 Task: Add the task  Add support for multiple file formats in the app to the section Data Analysis Sprint in the project Vigilant and add a Due Date to the respective task as 2023/10/05.
Action: Mouse moved to (367, 490)
Screenshot: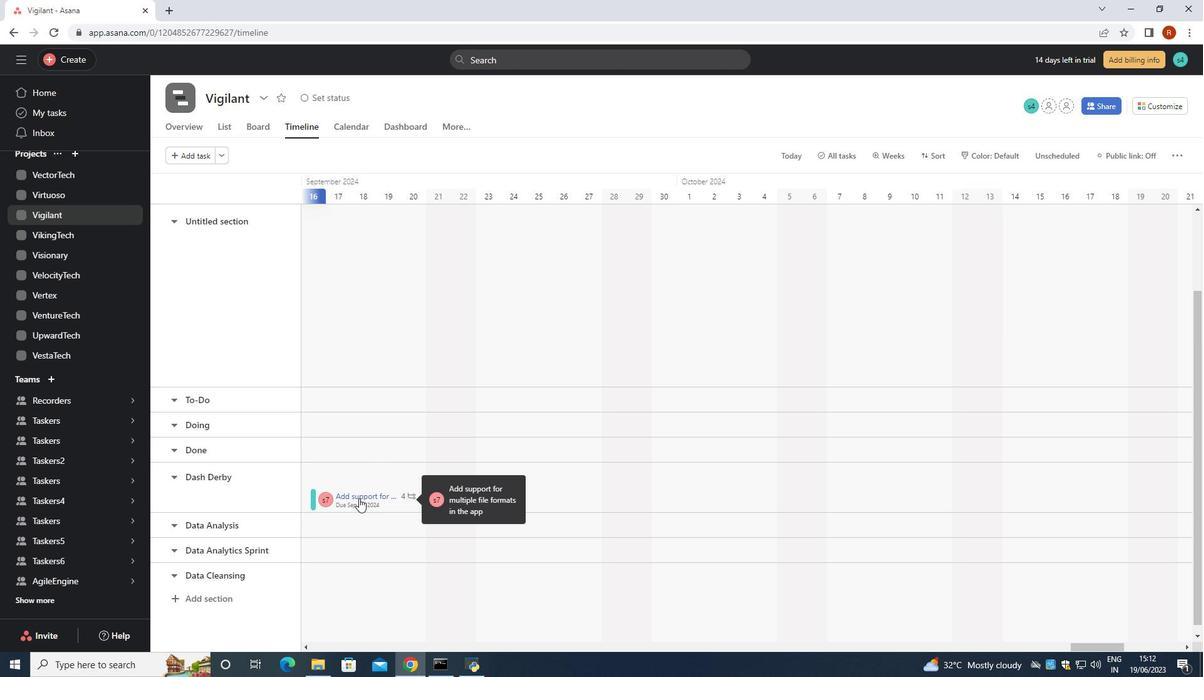 
Action: Mouse pressed left at (367, 490)
Screenshot: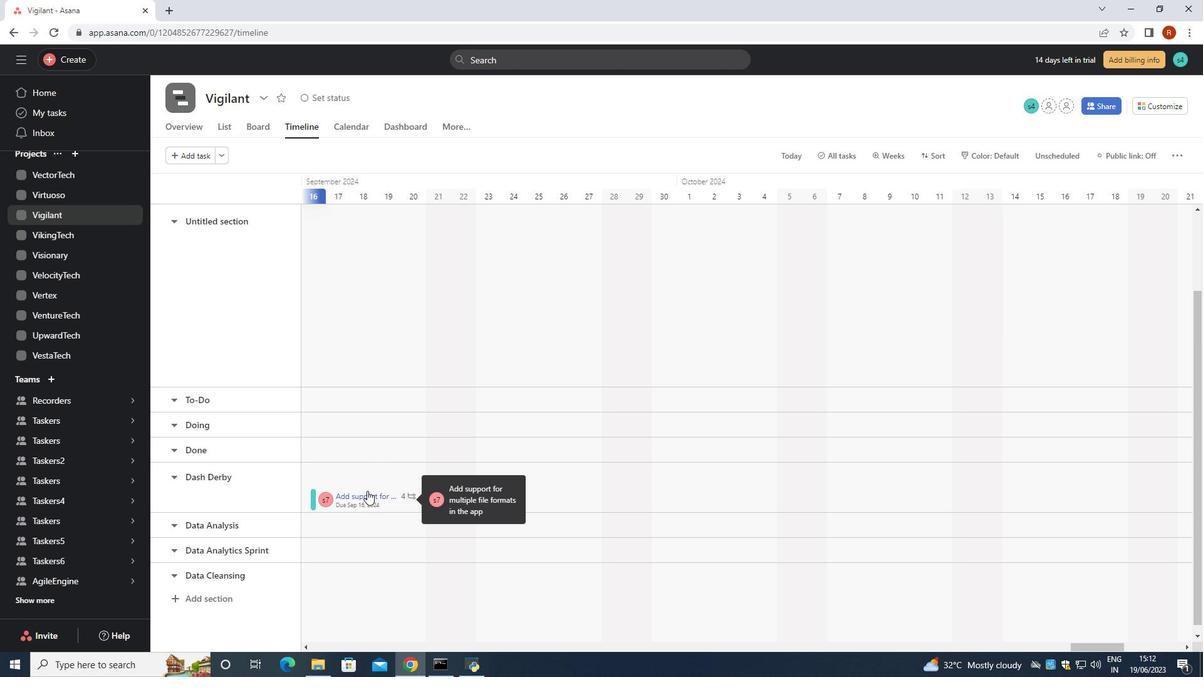 
Action: Mouse moved to (961, 275)
Screenshot: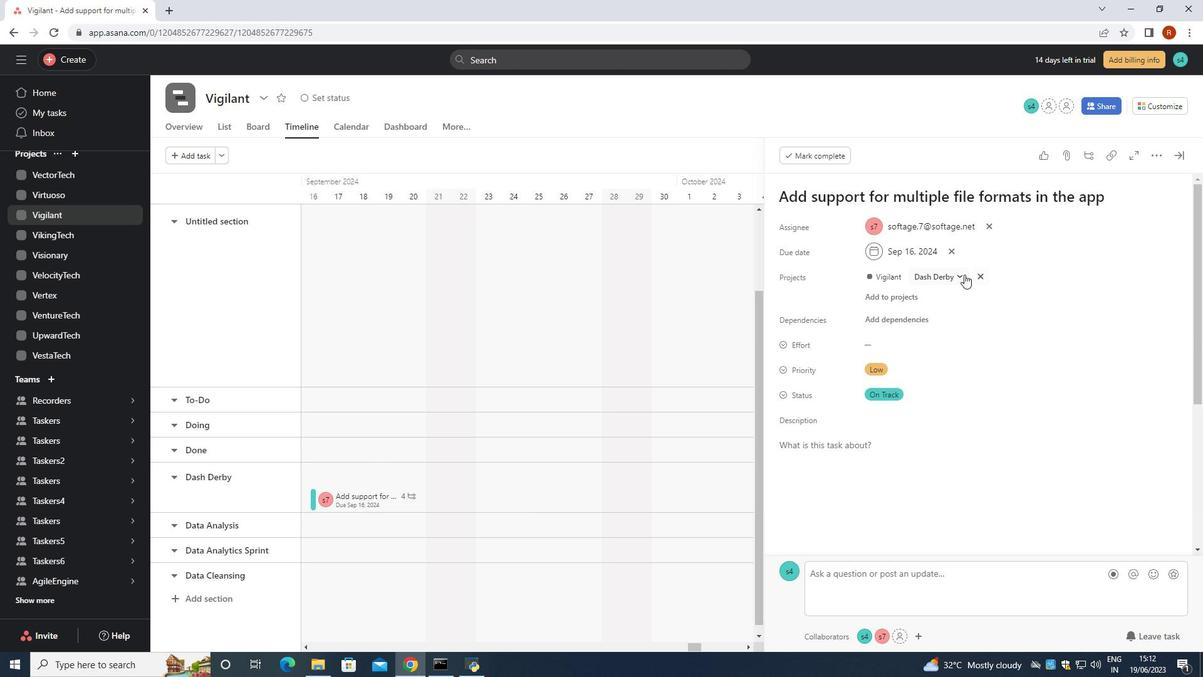 
Action: Mouse pressed left at (961, 275)
Screenshot: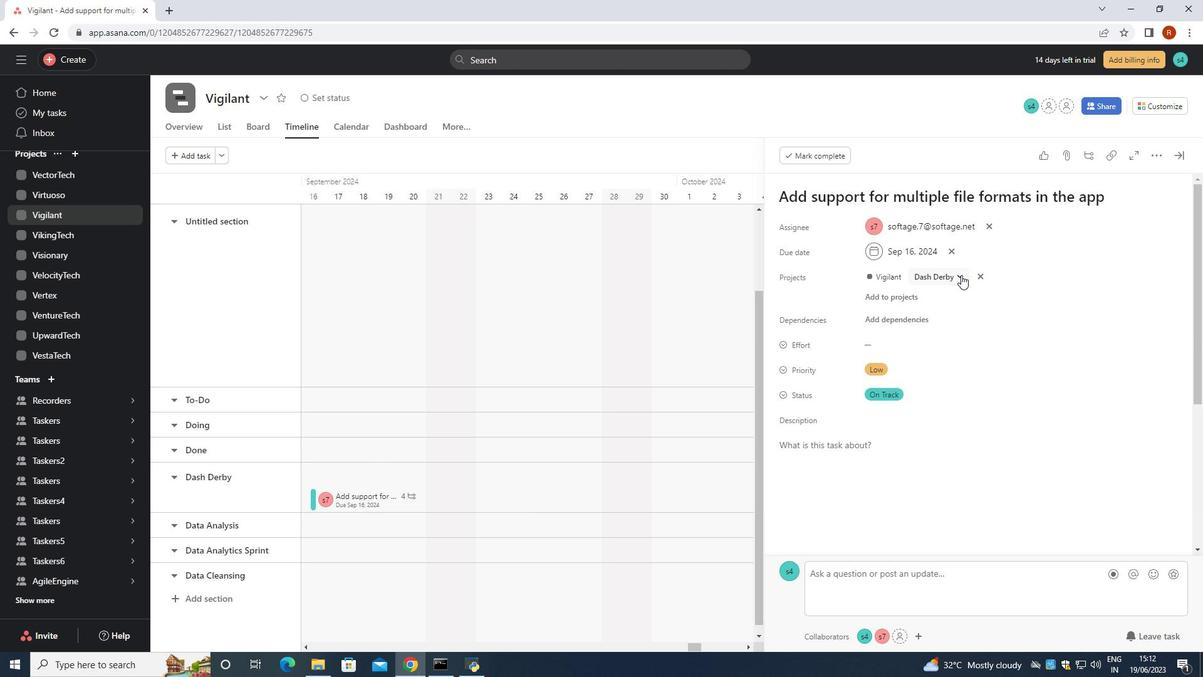 
Action: Mouse moved to (925, 418)
Screenshot: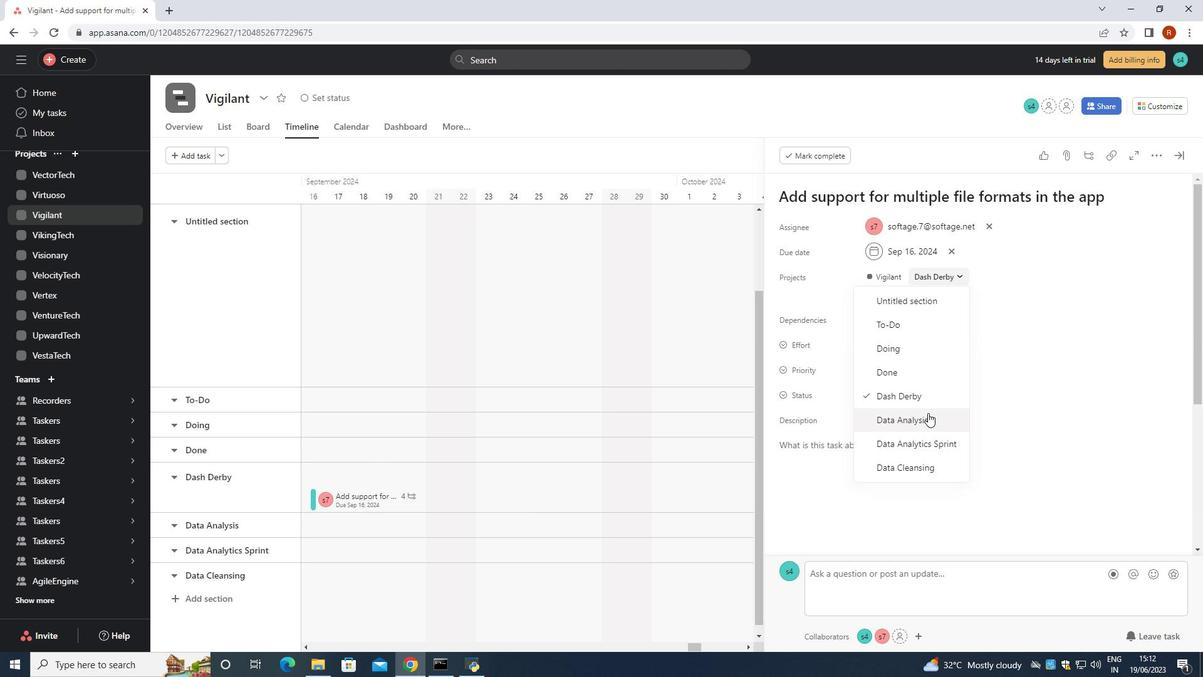 
Action: Mouse pressed left at (925, 418)
Screenshot: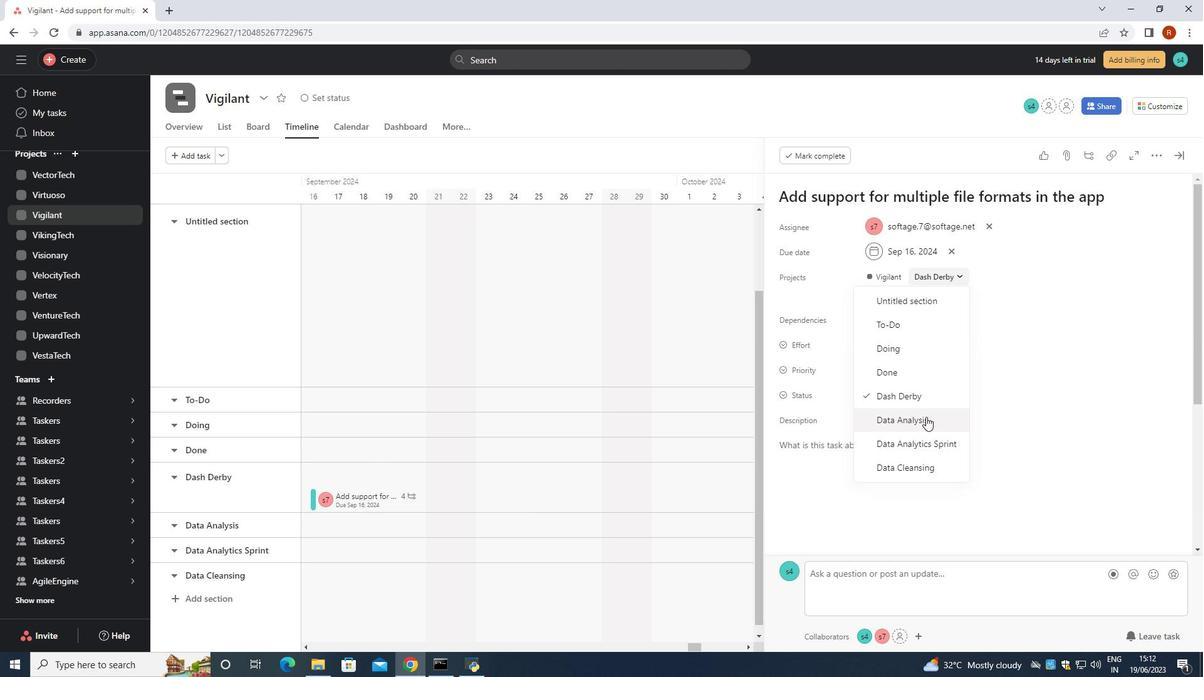 
Action: Mouse moved to (950, 251)
Screenshot: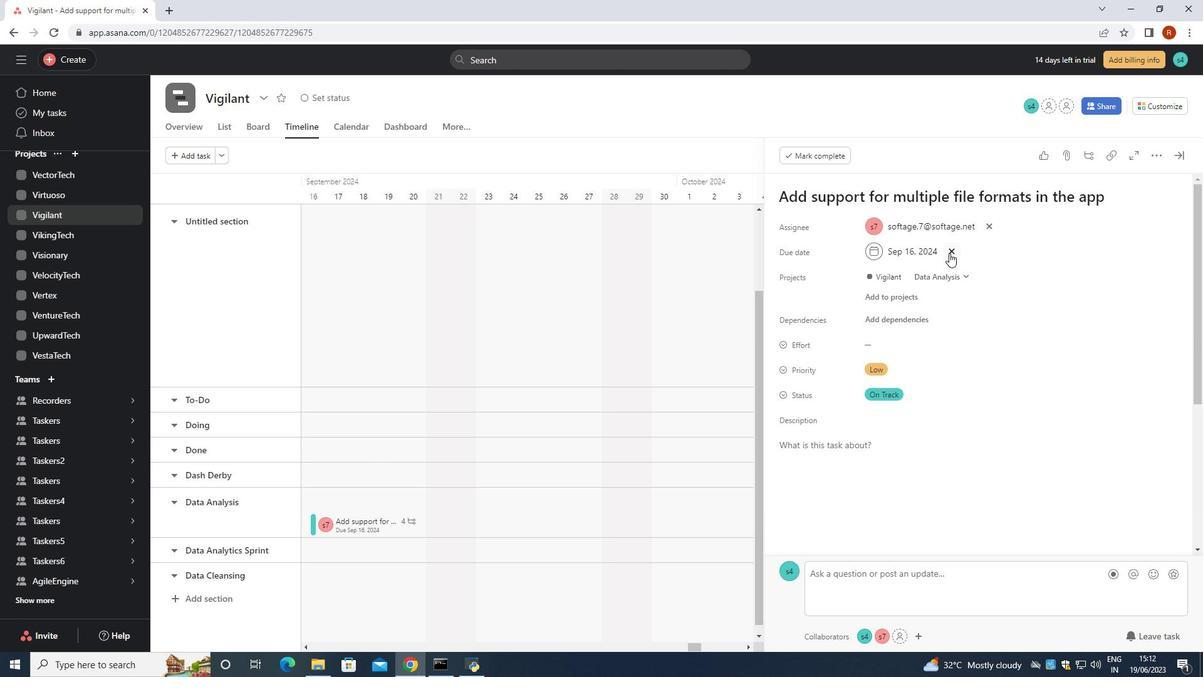 
Action: Mouse pressed left at (950, 251)
Screenshot: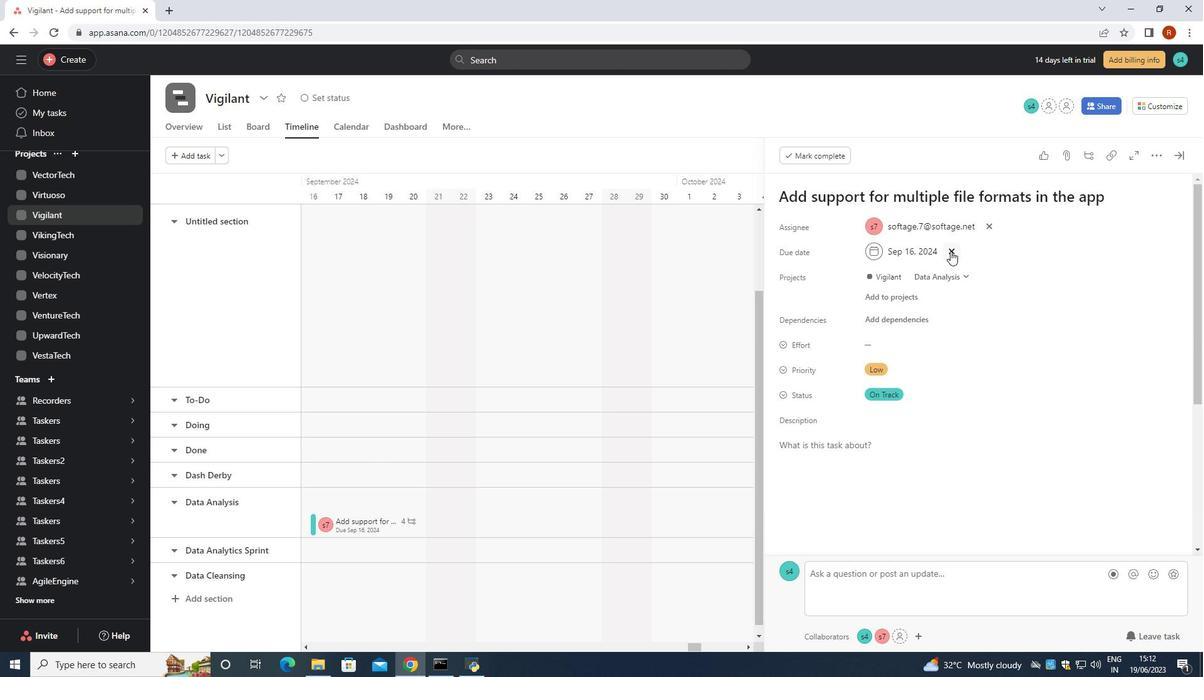 
Action: Mouse moved to (946, 251)
Screenshot: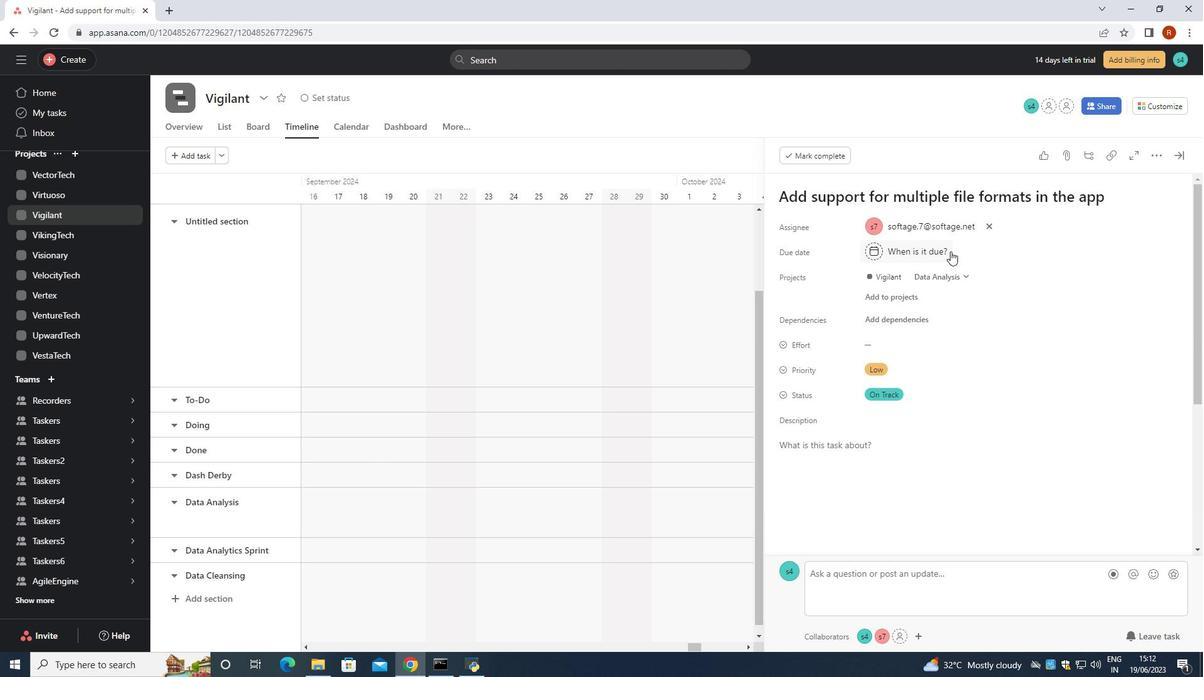 
Action: Key pressed 2023
Screenshot: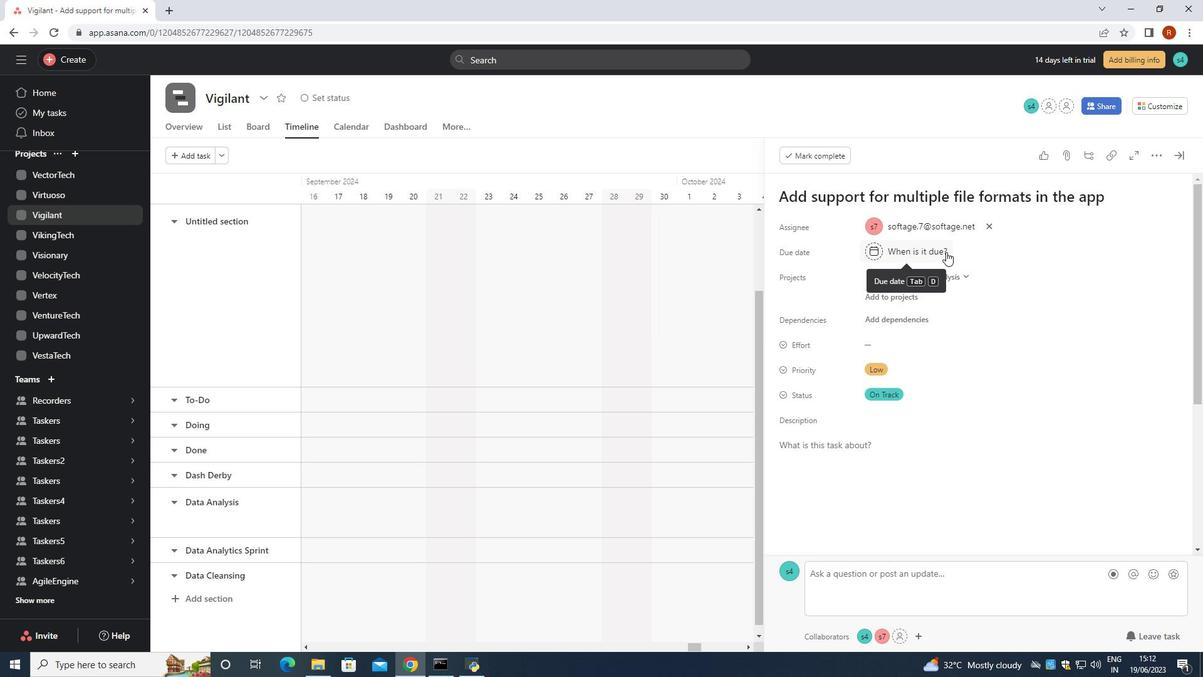 
Action: Mouse moved to (945, 251)
Screenshot: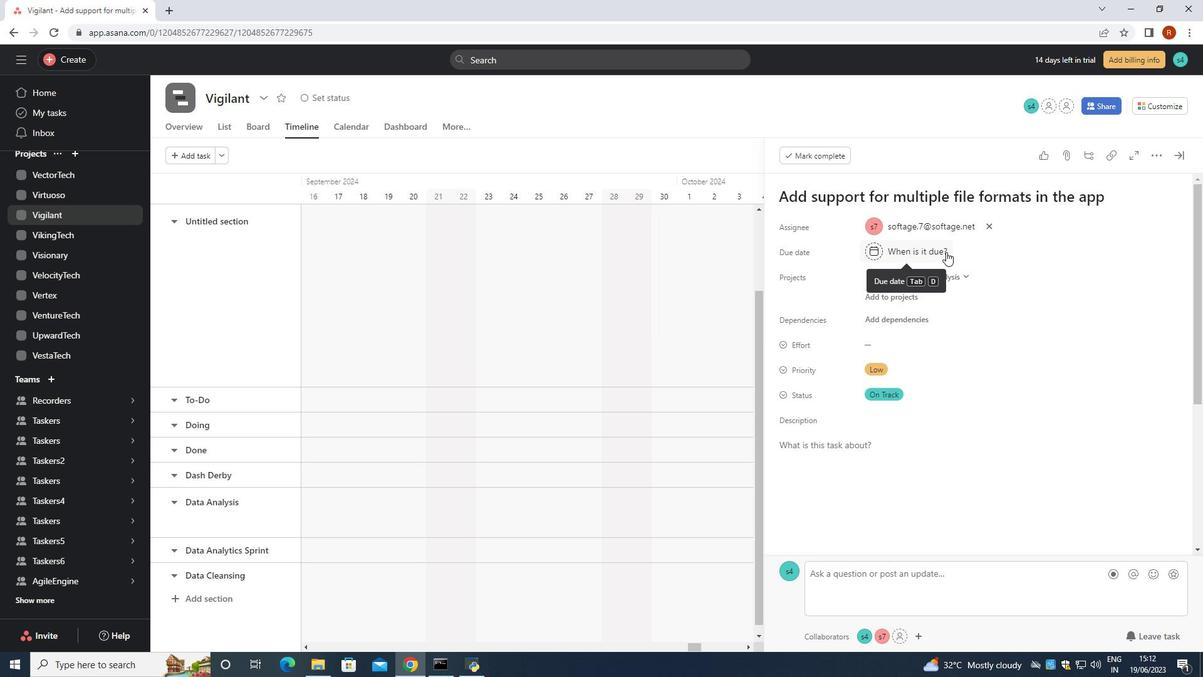 
Action: Key pressed /10/05
Screenshot: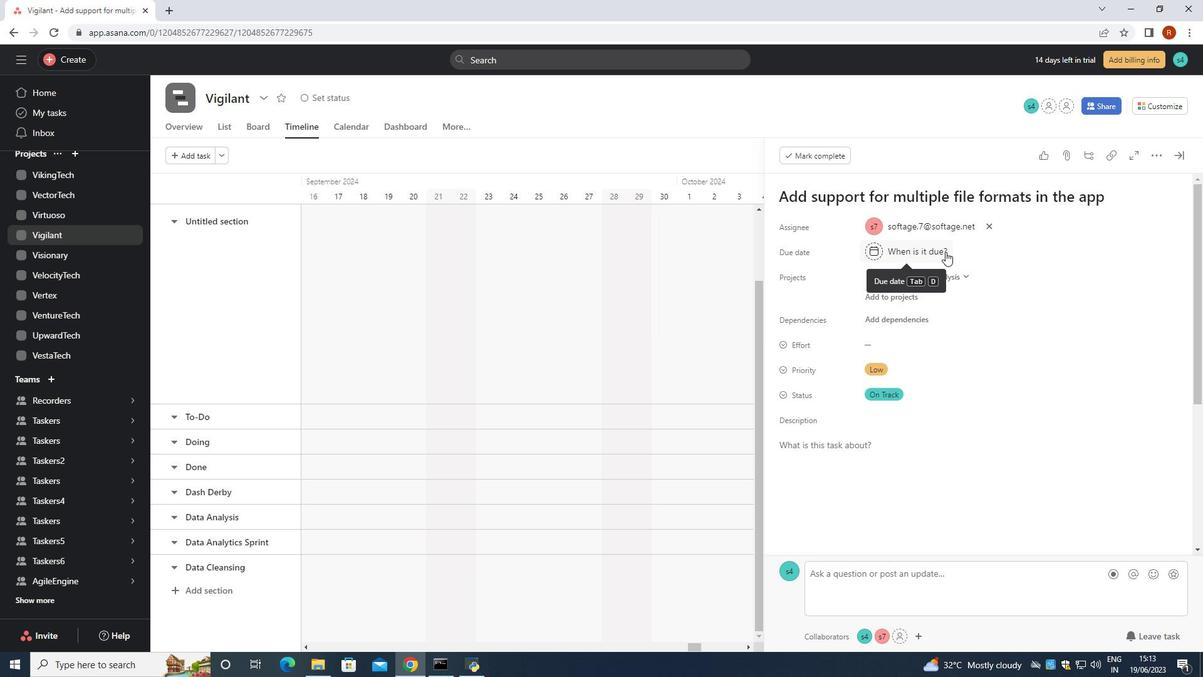 
Action: Mouse moved to (947, 245)
Screenshot: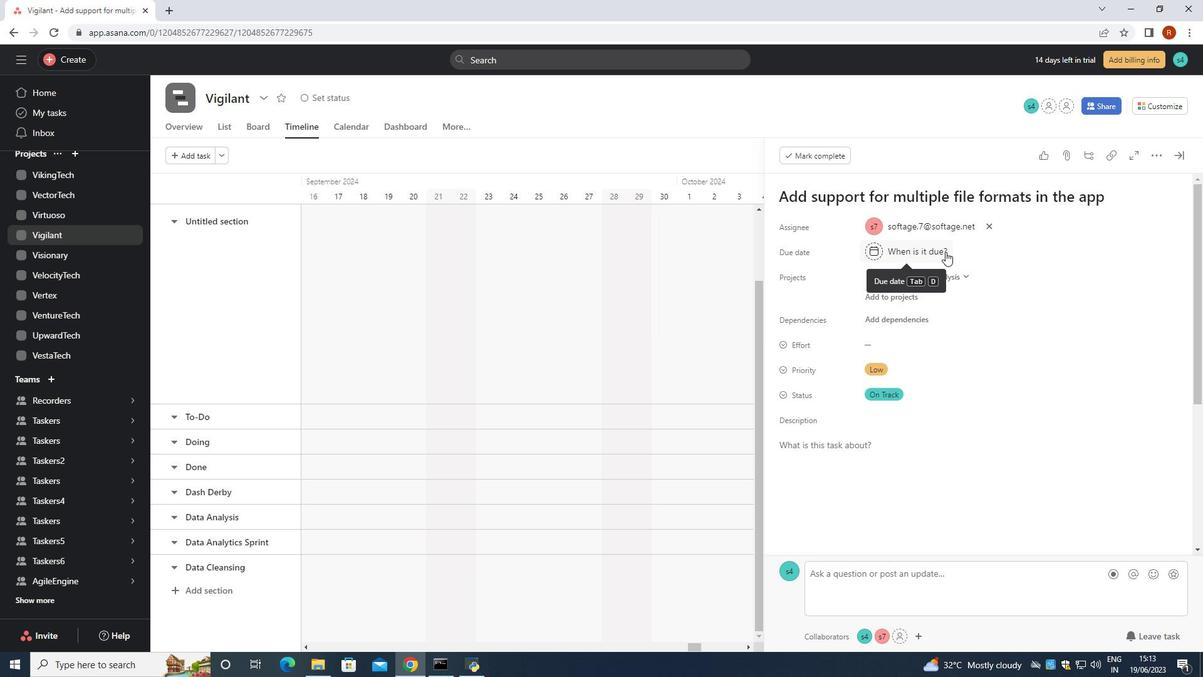 
Action: Mouse pressed left at (947, 245)
Screenshot: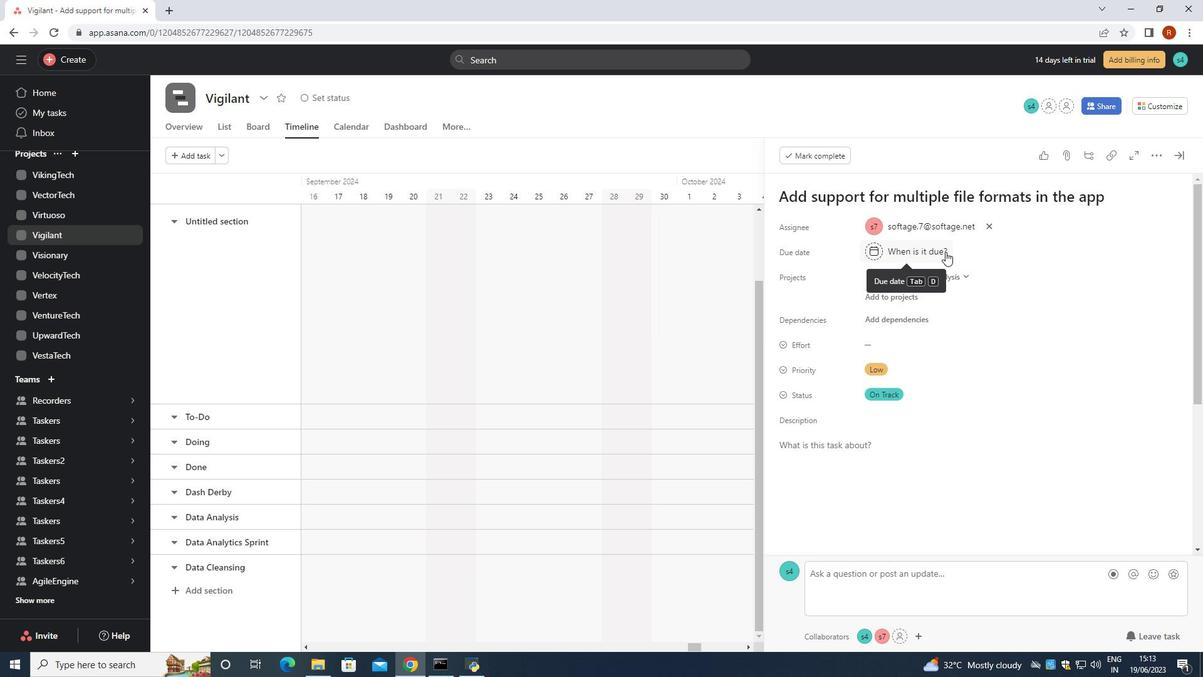 
Action: Mouse moved to (947, 270)
Screenshot: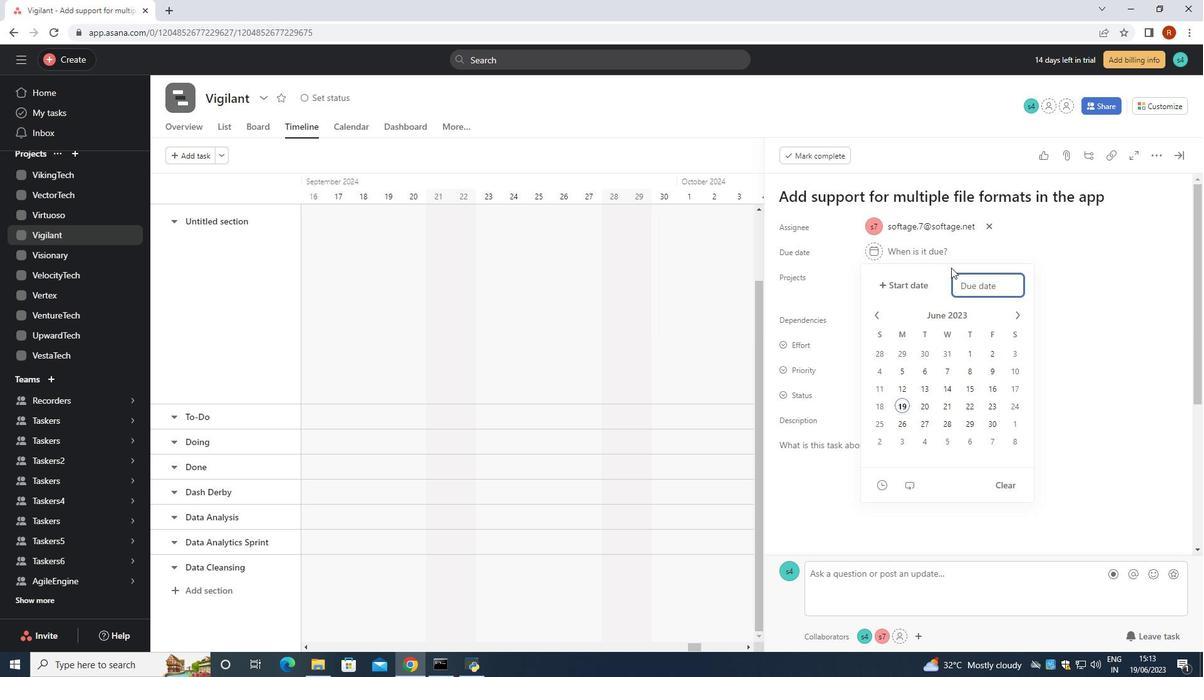 
Action: Key pressed 2023/10/0
Screenshot: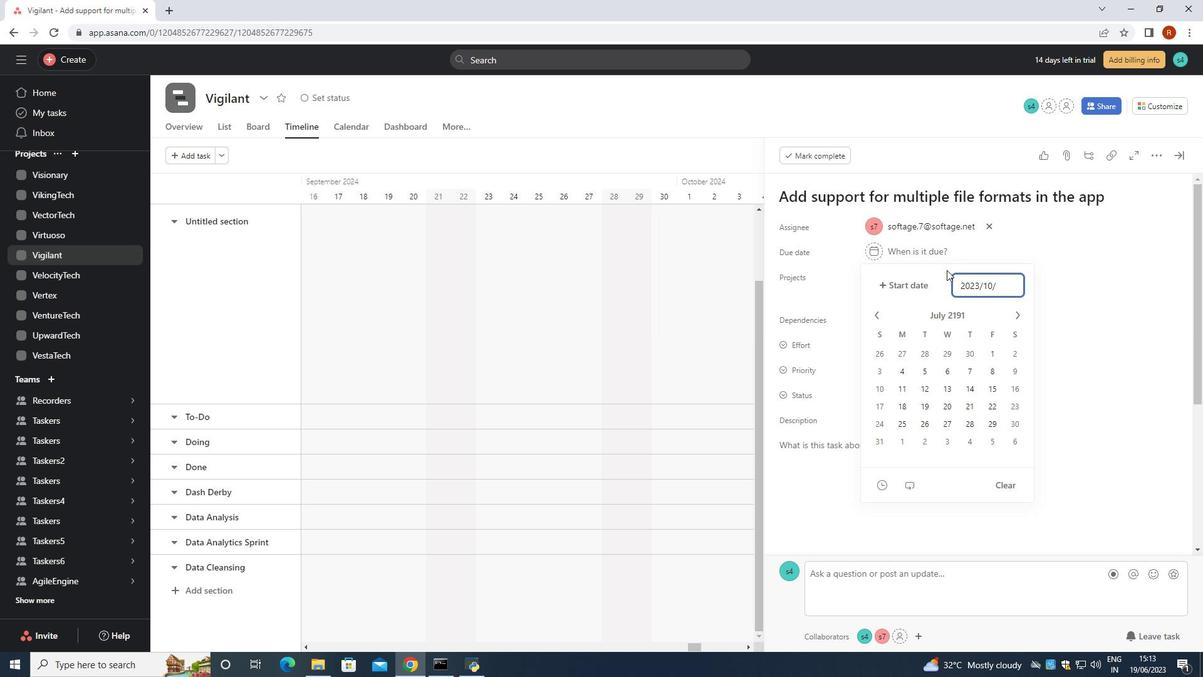 
Action: Mouse moved to (949, 253)
Screenshot: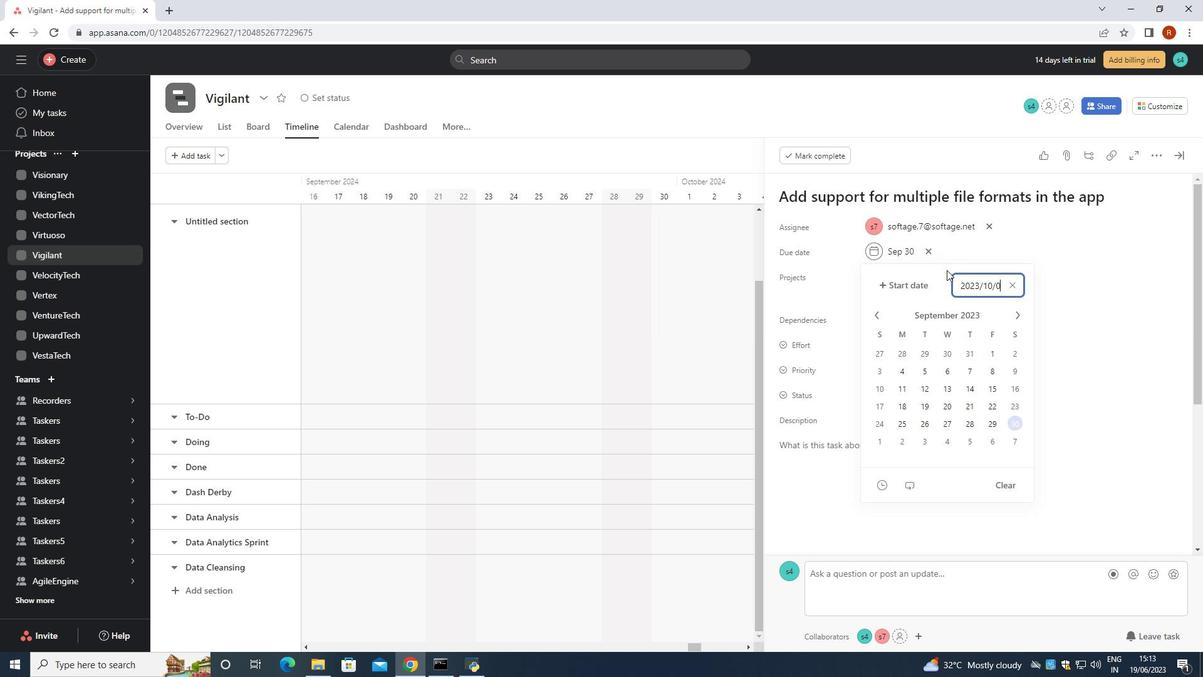 
Action: Key pressed 5
Screenshot: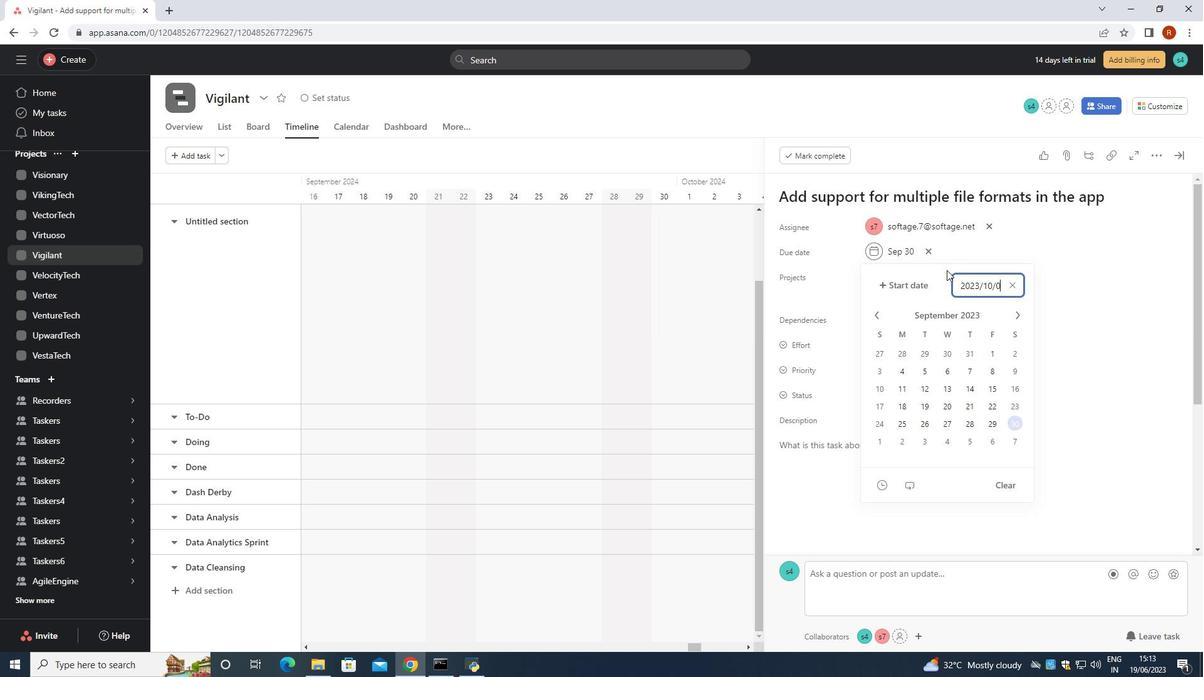 
Action: Mouse moved to (935, 235)
Screenshot: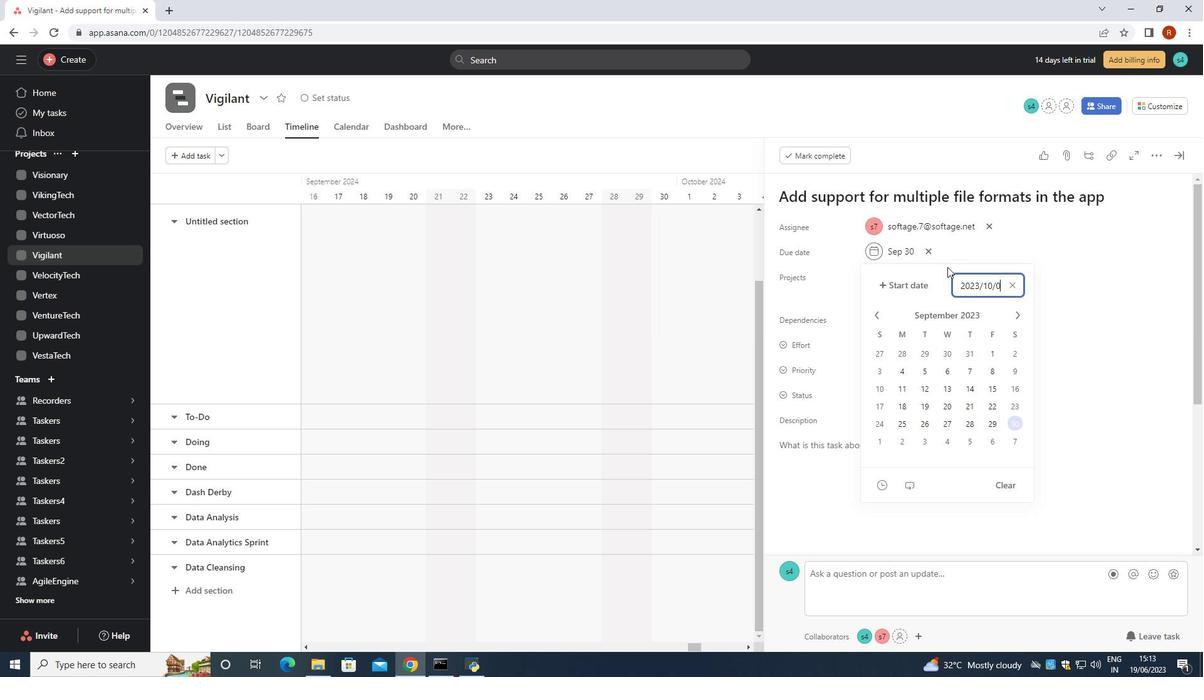 
Action: Key pressed <Key.enter>
Screenshot: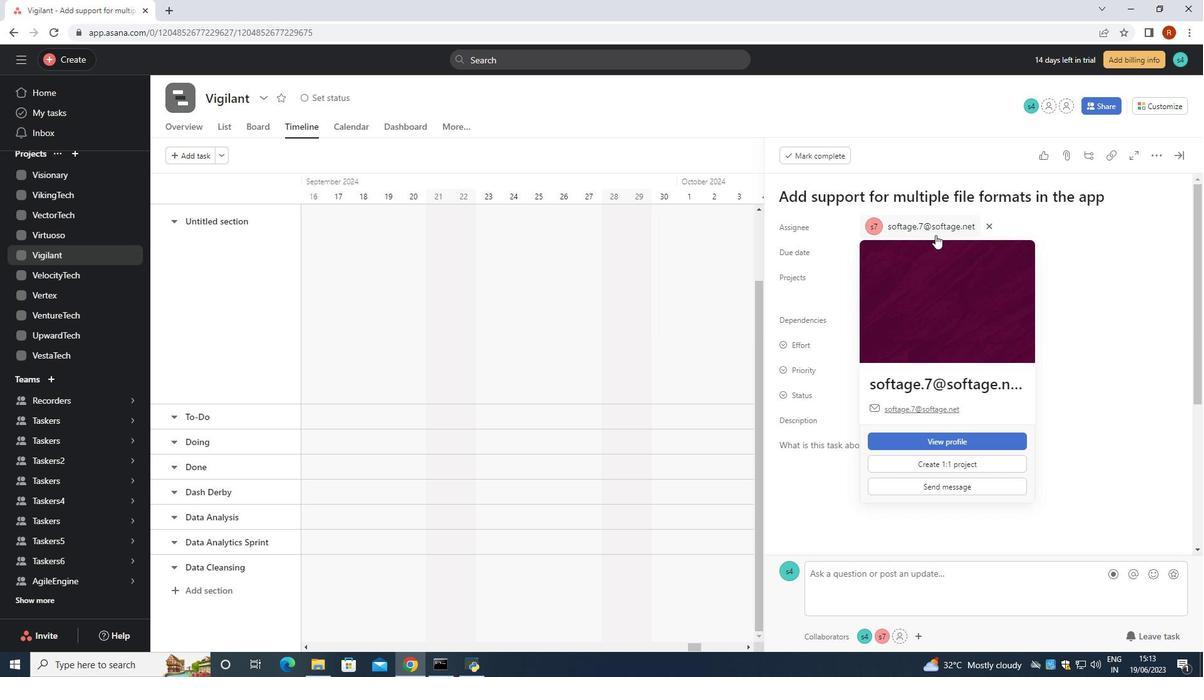 
Action: Mouse moved to (990, 285)
Screenshot: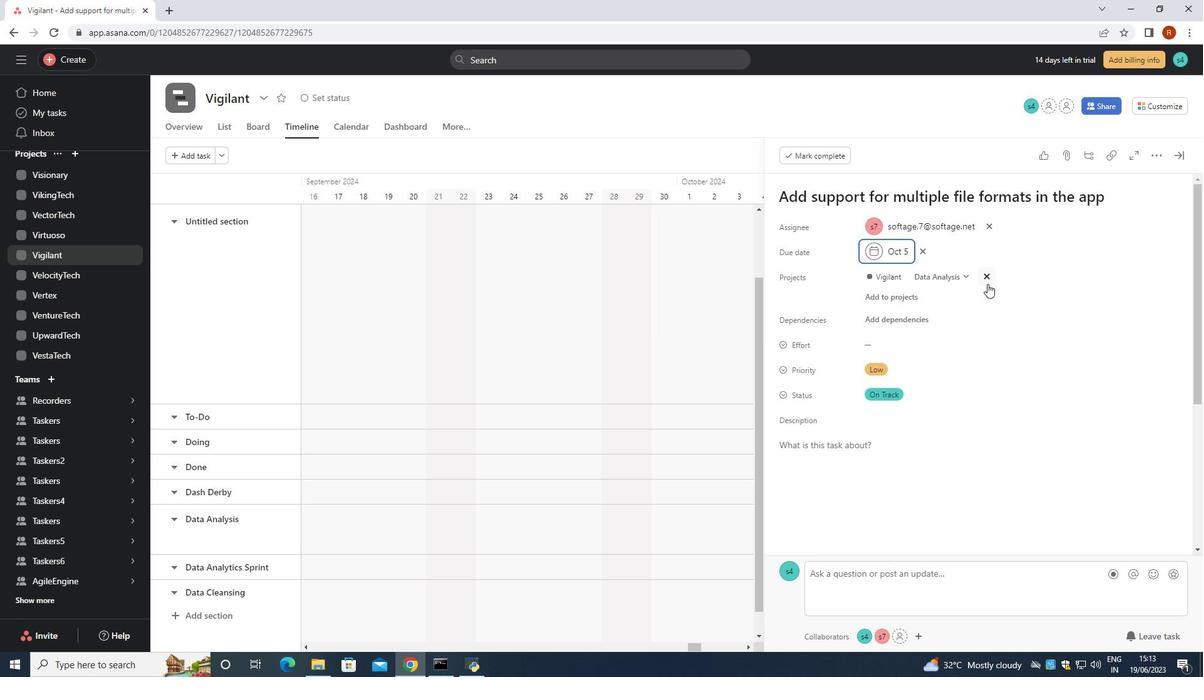 
